 Task: Use the formula "BINOM.INV" in spreadsheet "Project portfolio".
Action: Mouse moved to (237, 191)
Screenshot: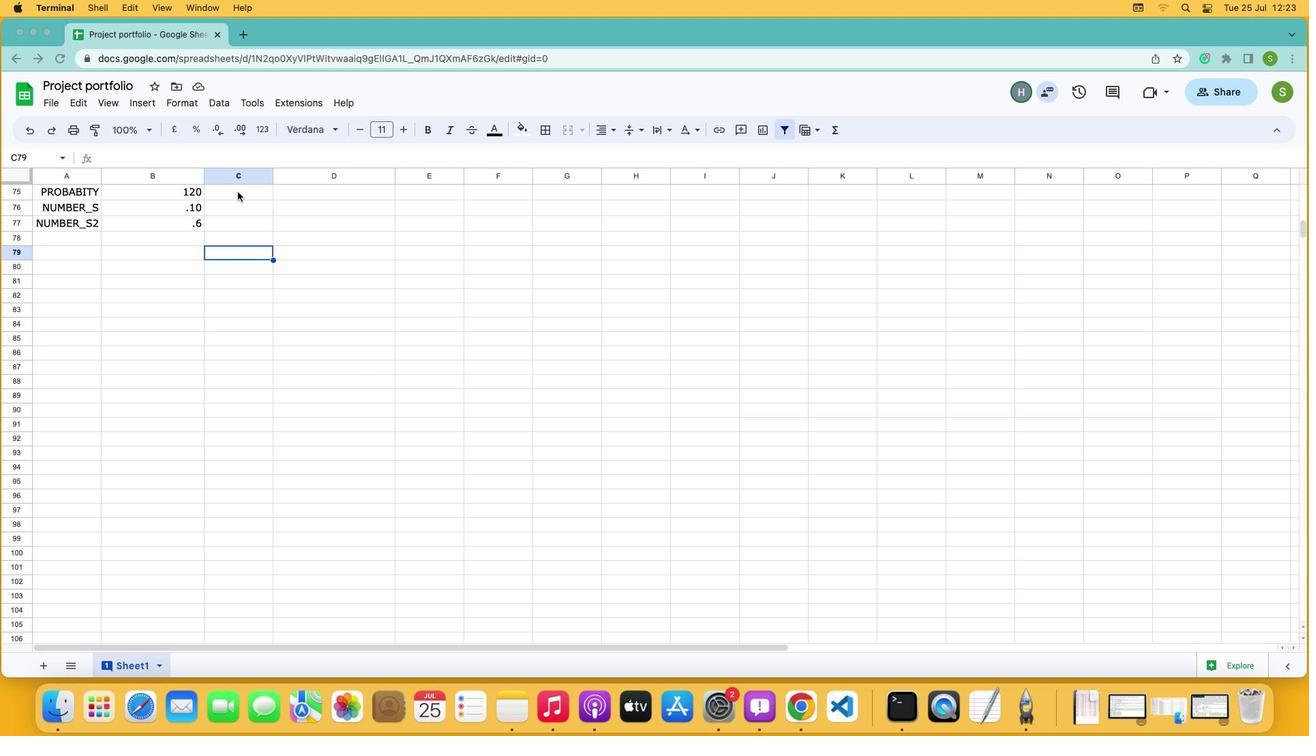 
Action: Mouse pressed left at (237, 191)
Screenshot: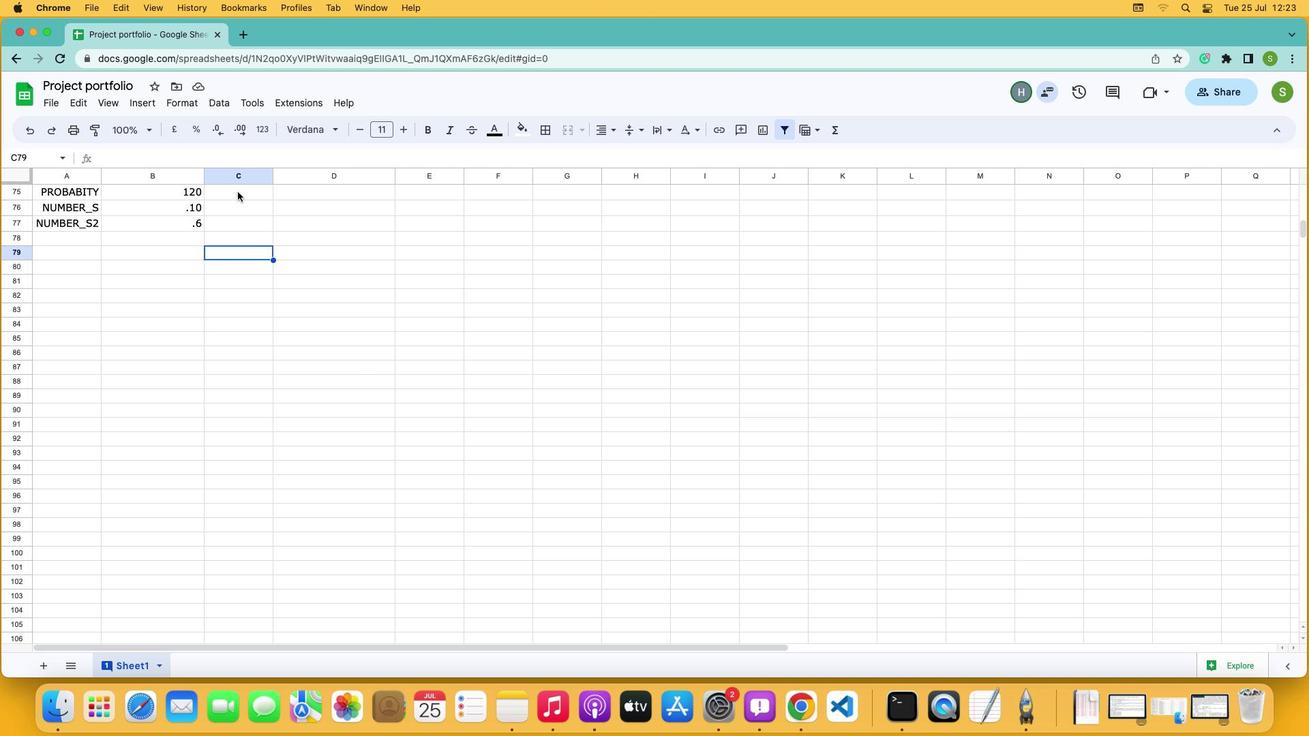 
Action: Mouse pressed left at (237, 191)
Screenshot: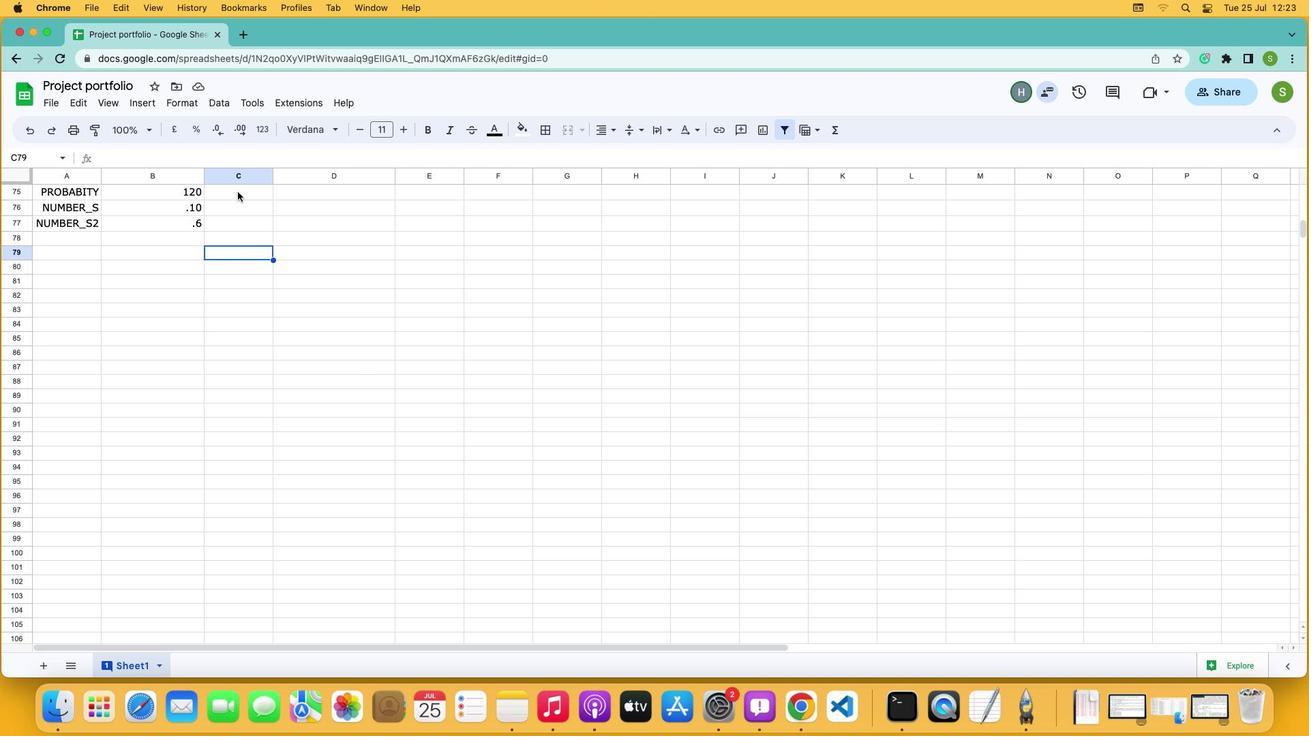 
Action: Mouse moved to (835, 133)
Screenshot: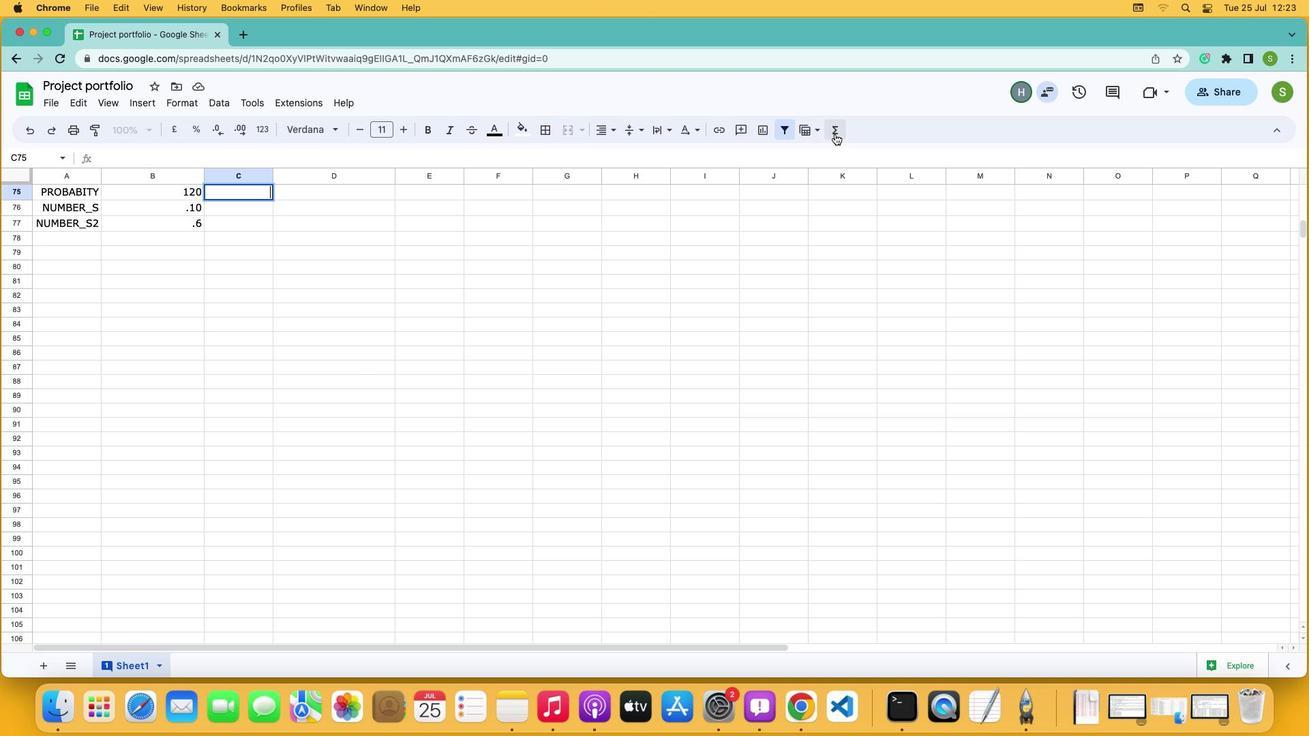 
Action: Mouse pressed left at (835, 133)
Screenshot: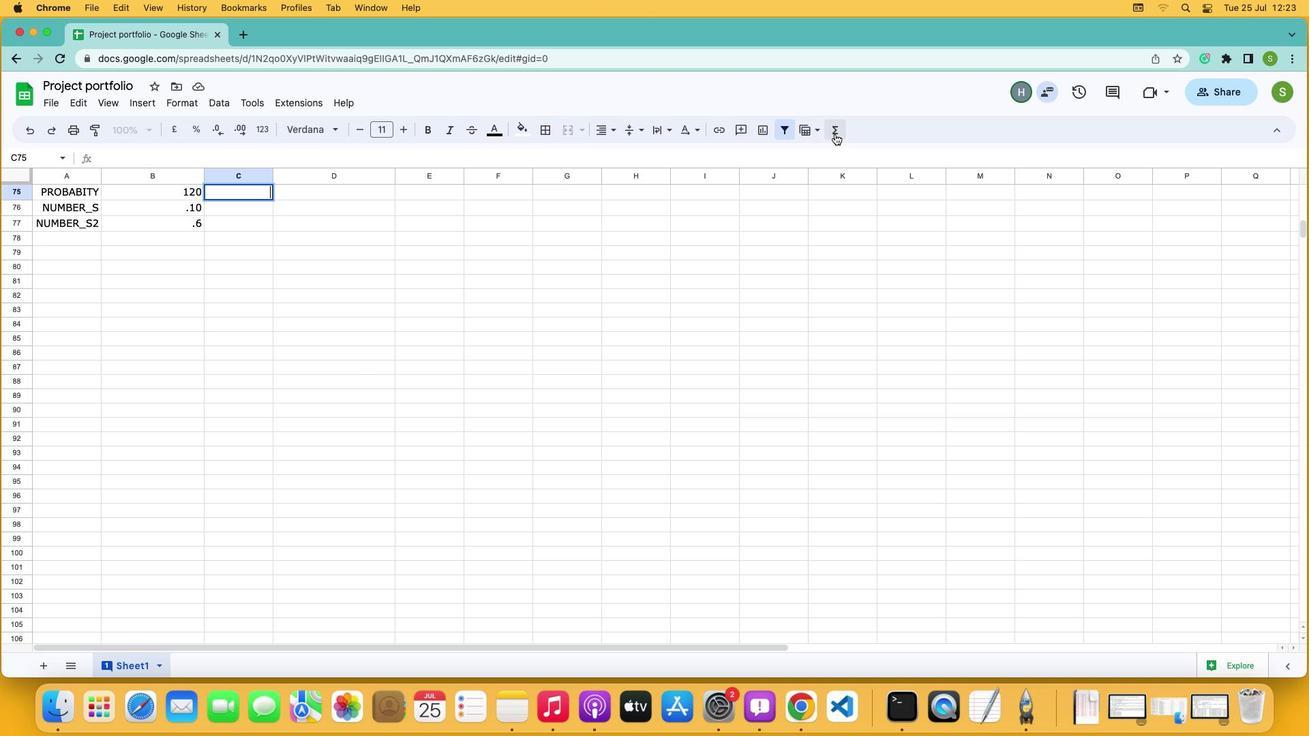 
Action: Mouse moved to (860, 280)
Screenshot: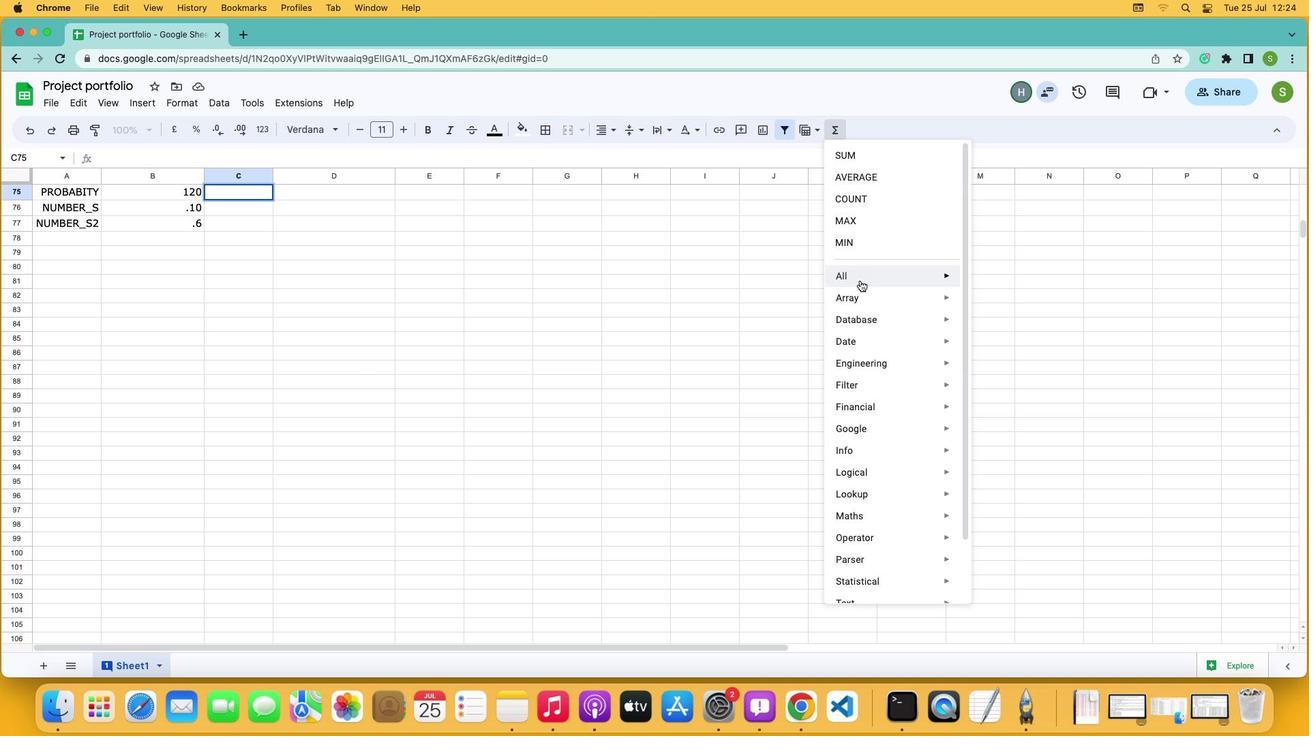 
Action: Mouse pressed left at (860, 280)
Screenshot: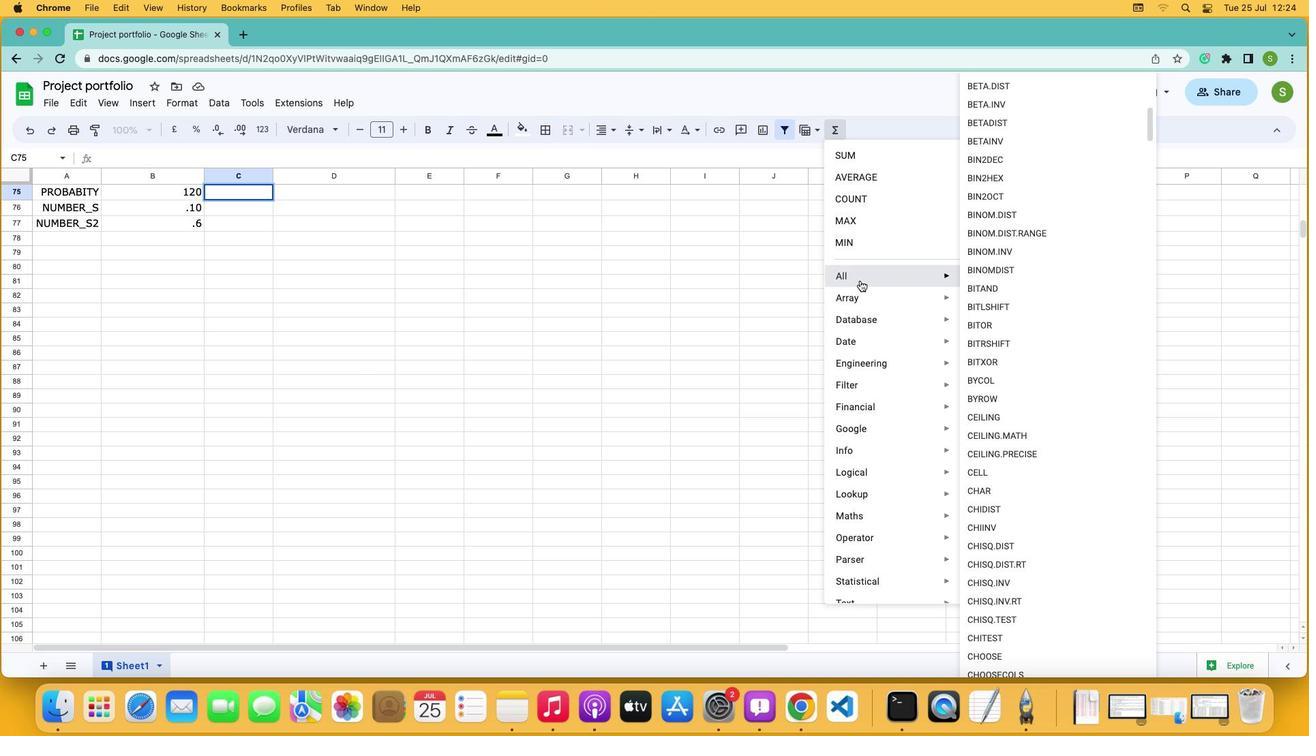 
Action: Mouse moved to (988, 253)
Screenshot: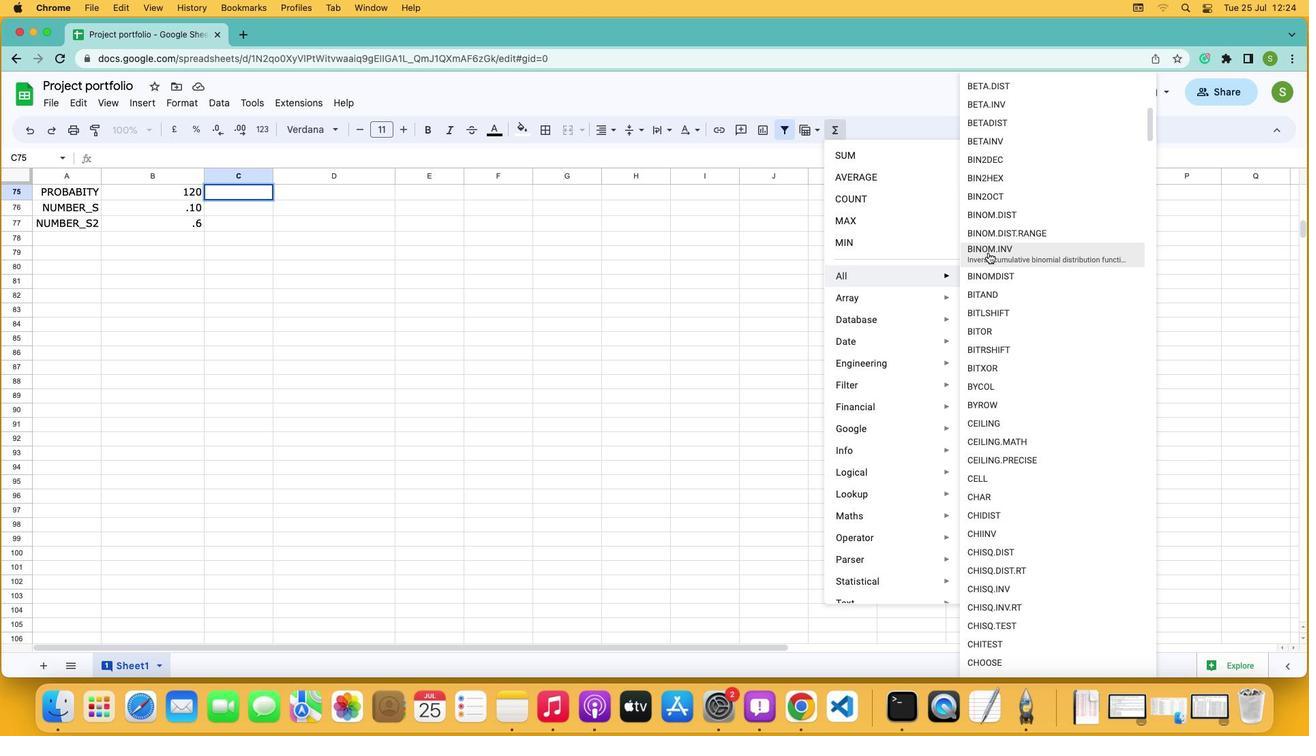 
Action: Mouse pressed left at (988, 253)
Screenshot: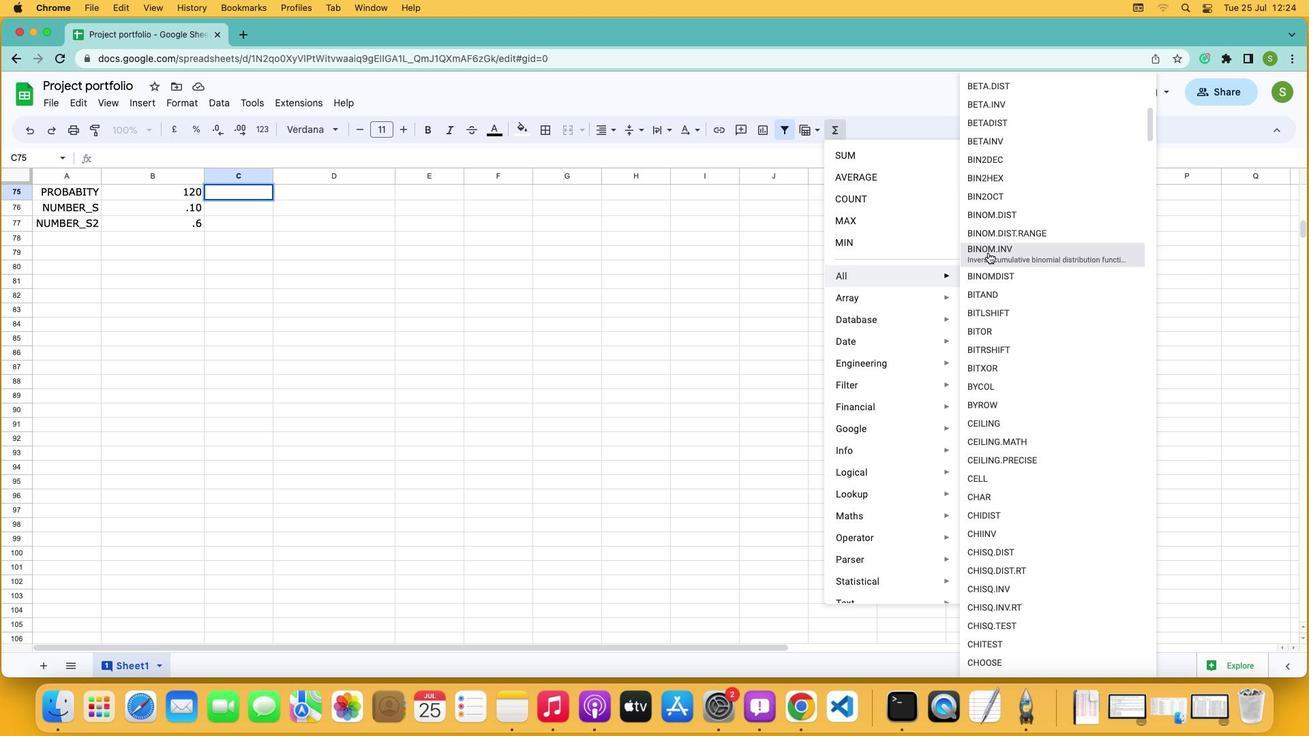 
Action: Mouse moved to (169, 190)
Screenshot: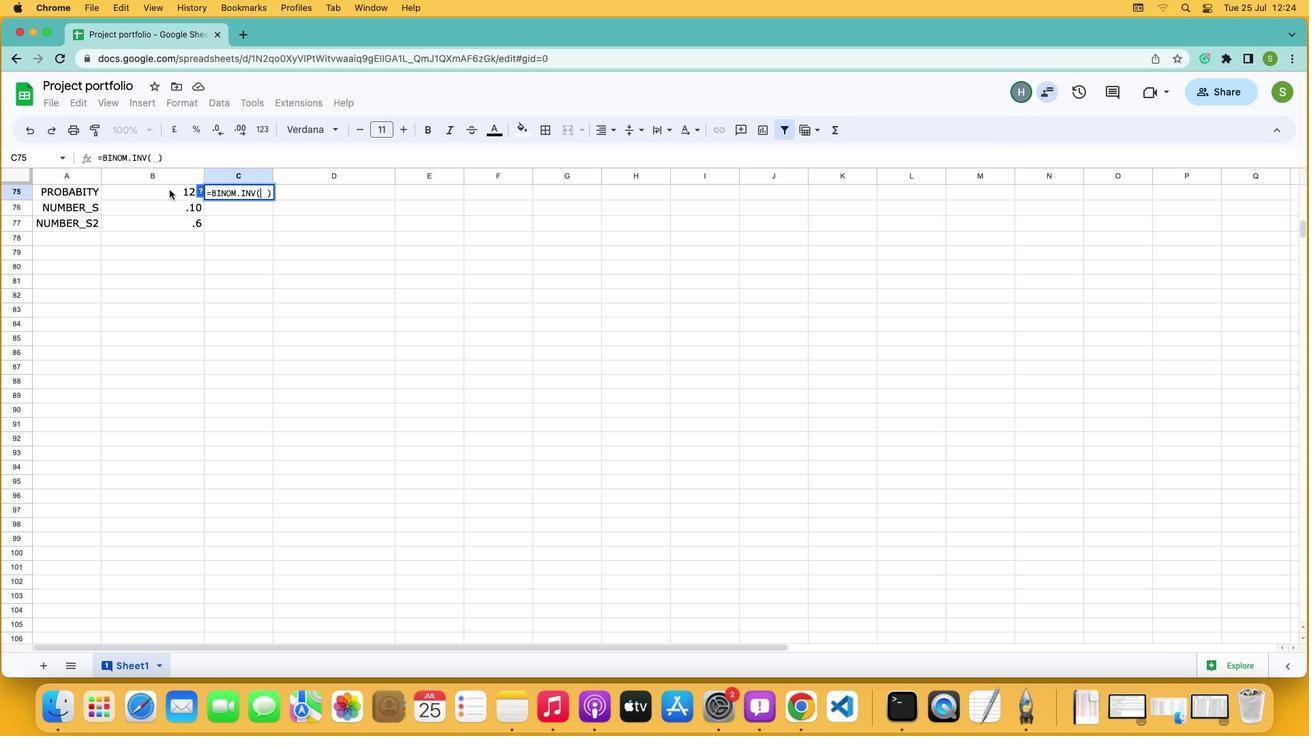 
Action: Mouse pressed left at (169, 190)
Screenshot: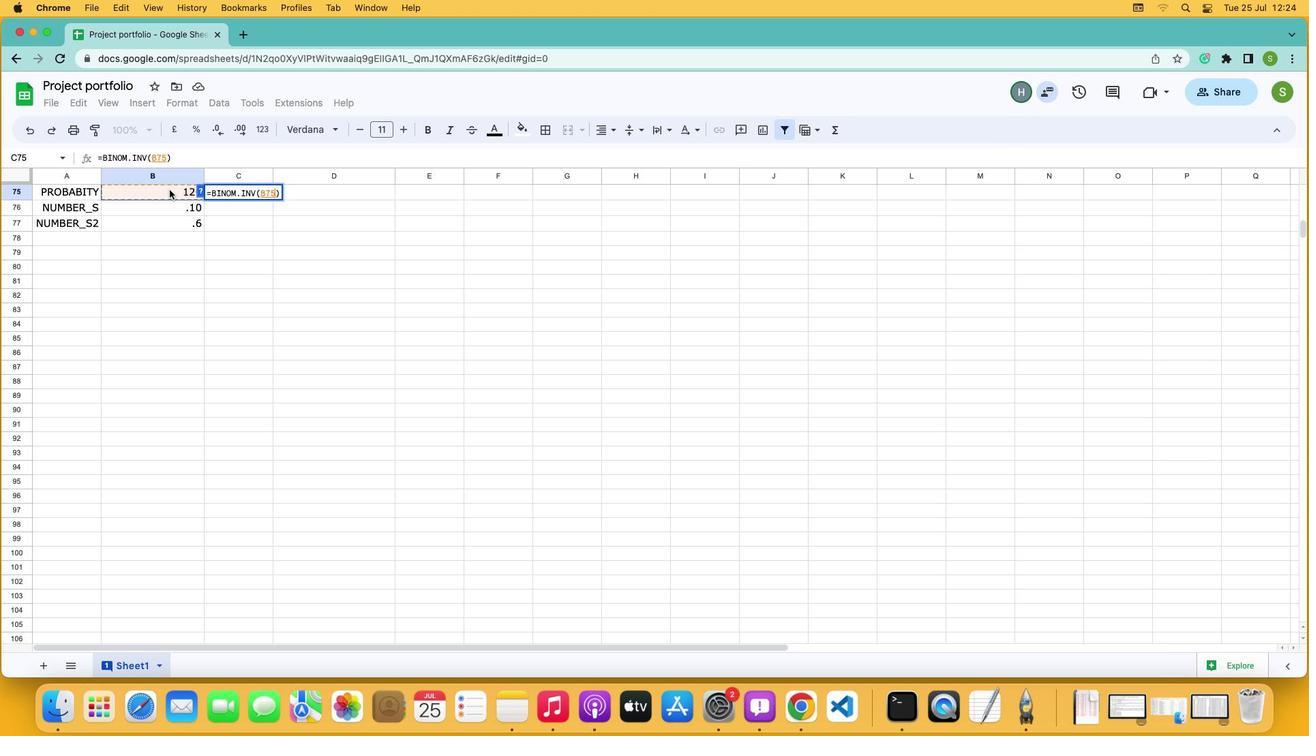 
Action: Key pressed ','
Screenshot: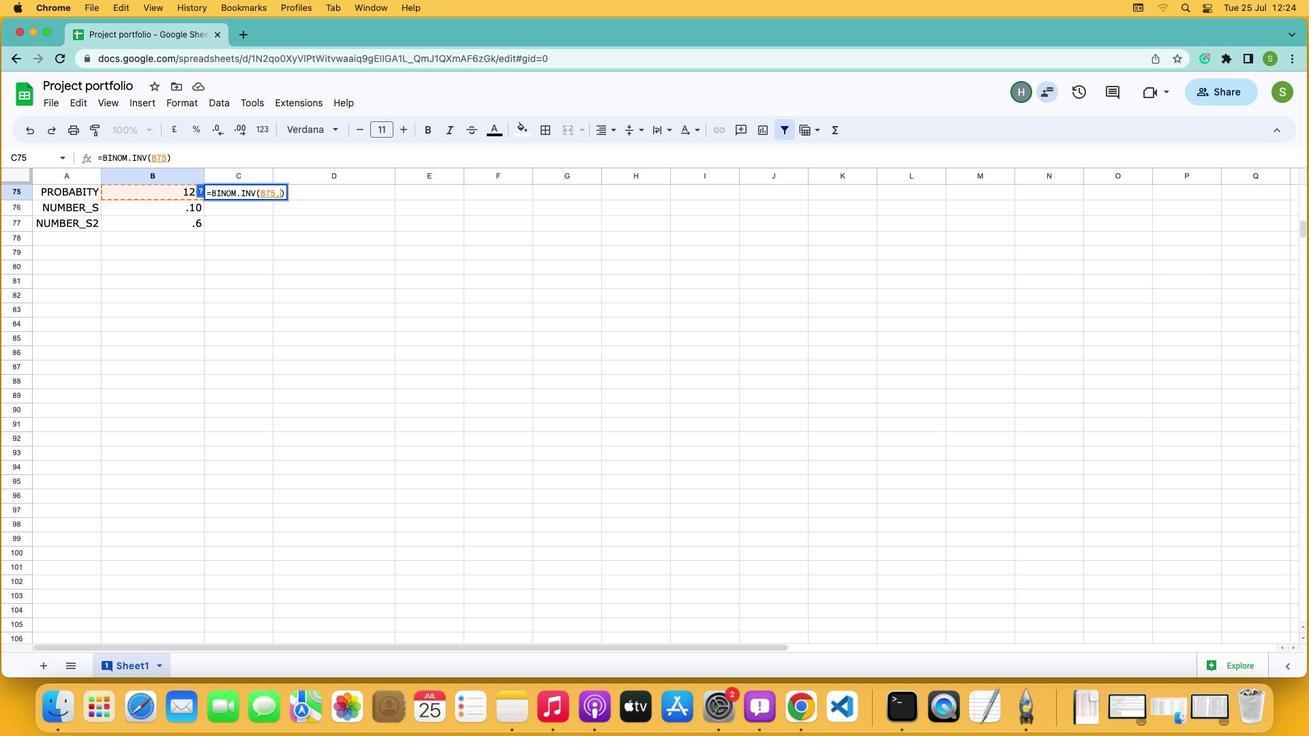 
Action: Mouse moved to (175, 208)
Screenshot: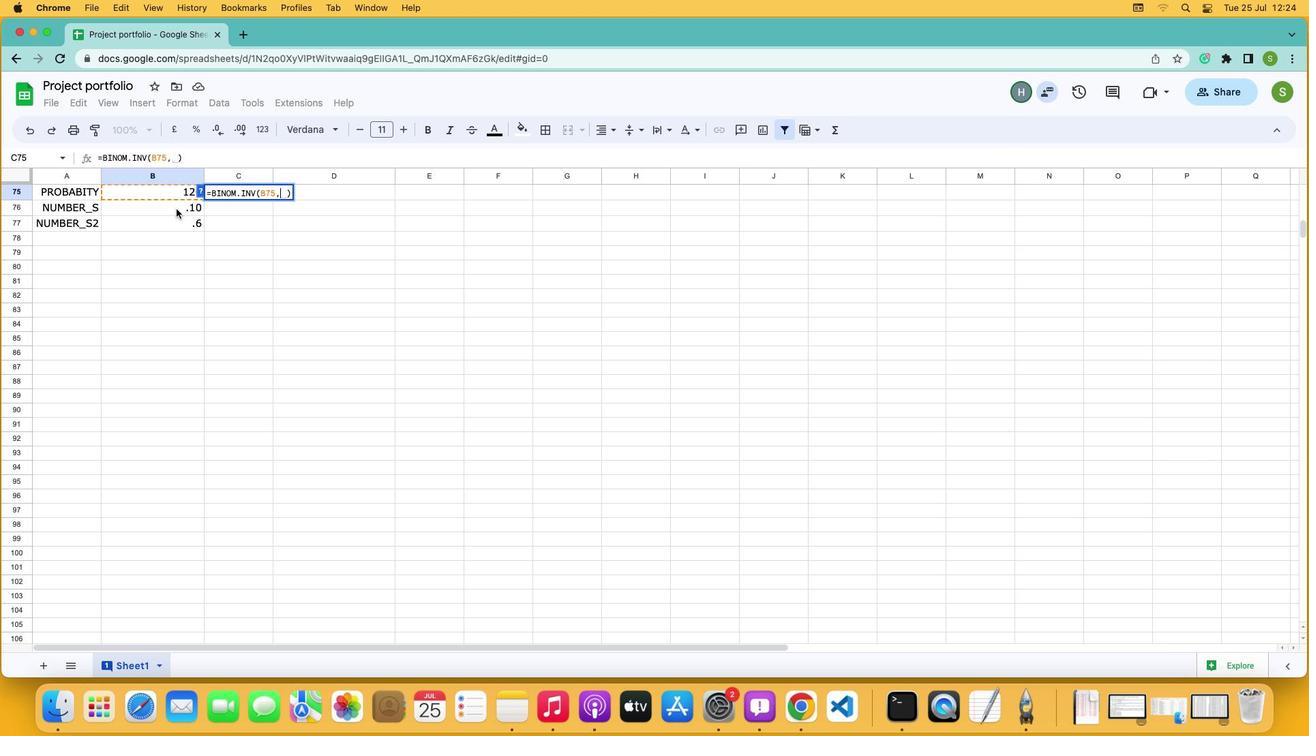 
Action: Mouse pressed left at (175, 208)
Screenshot: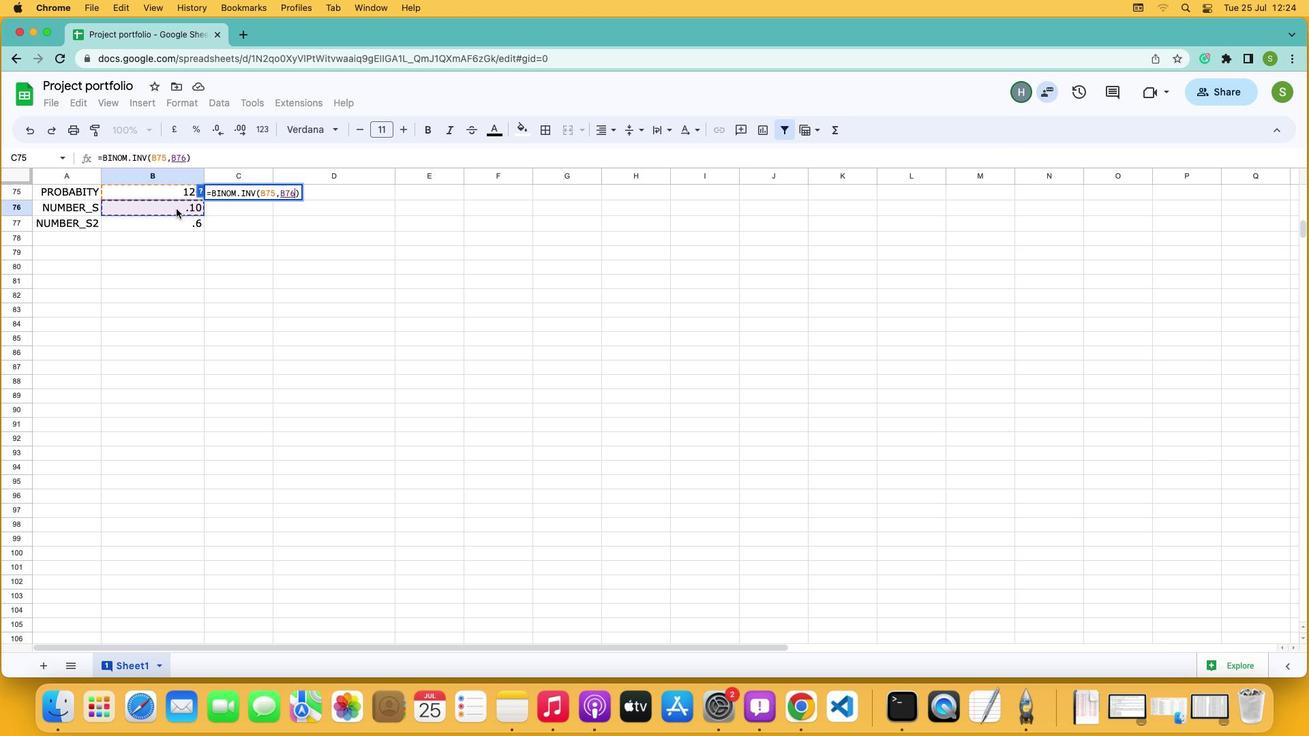 
Action: Key pressed ','
Screenshot: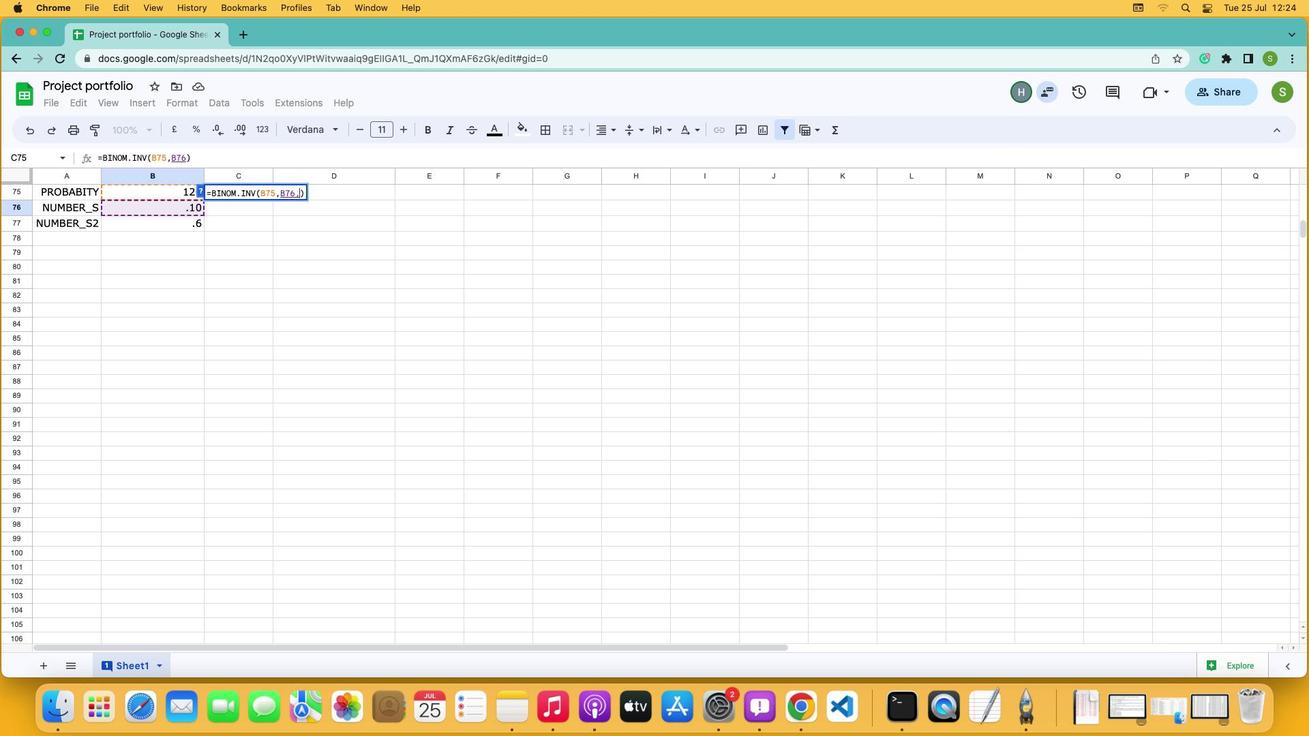 
Action: Mouse moved to (172, 219)
Screenshot: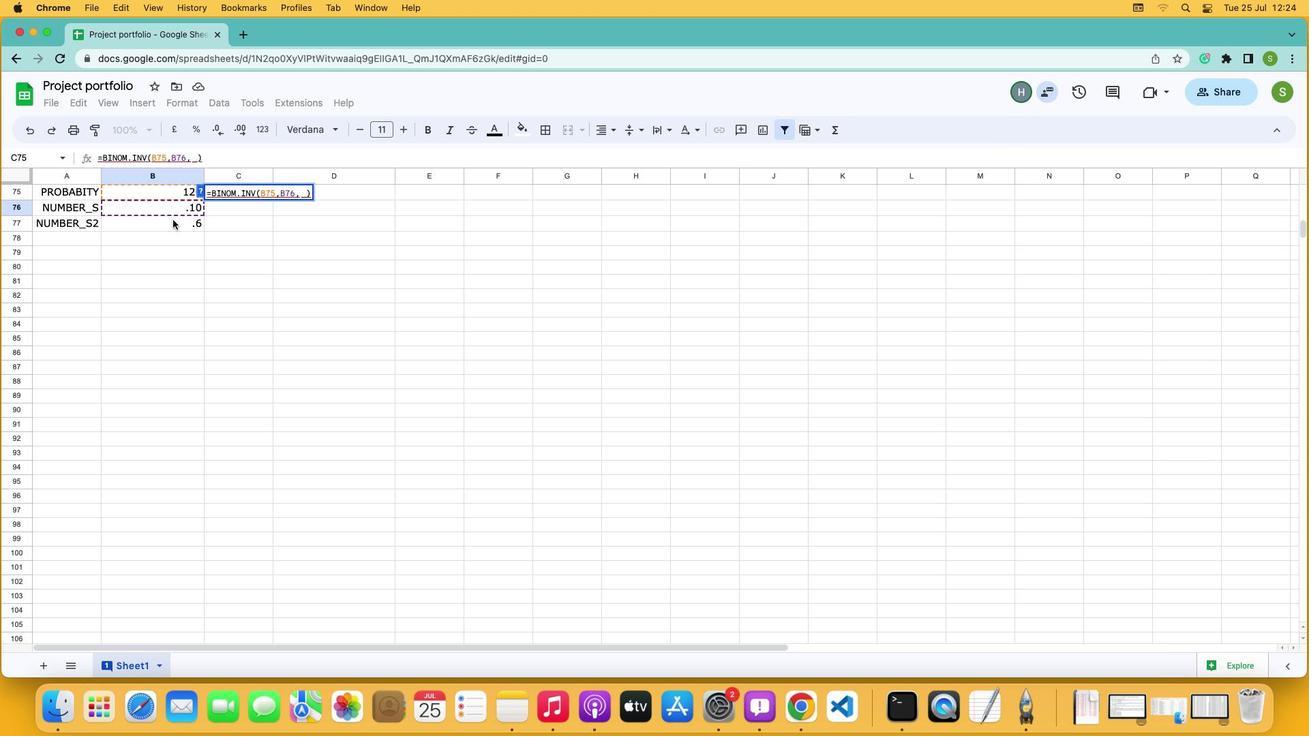 
Action: Mouse pressed left at (172, 219)
Screenshot: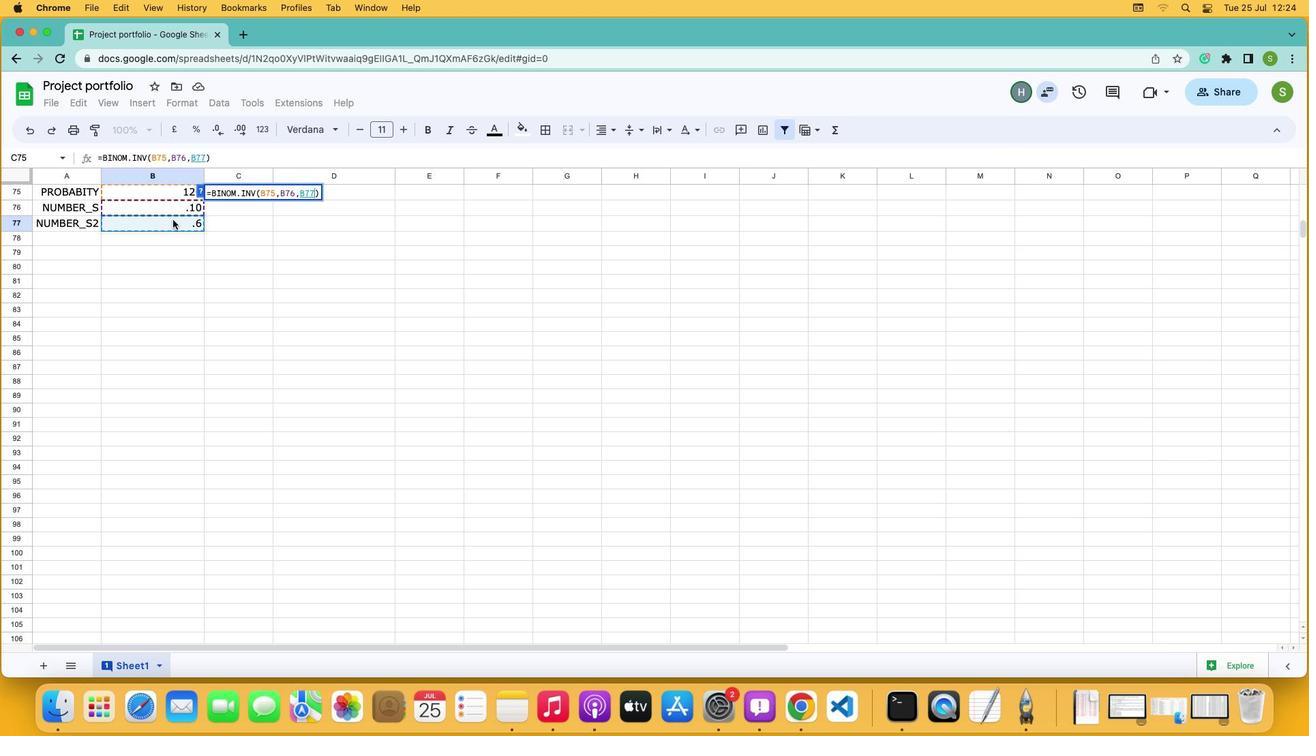 
Action: Key pressed Key.enter
Screenshot: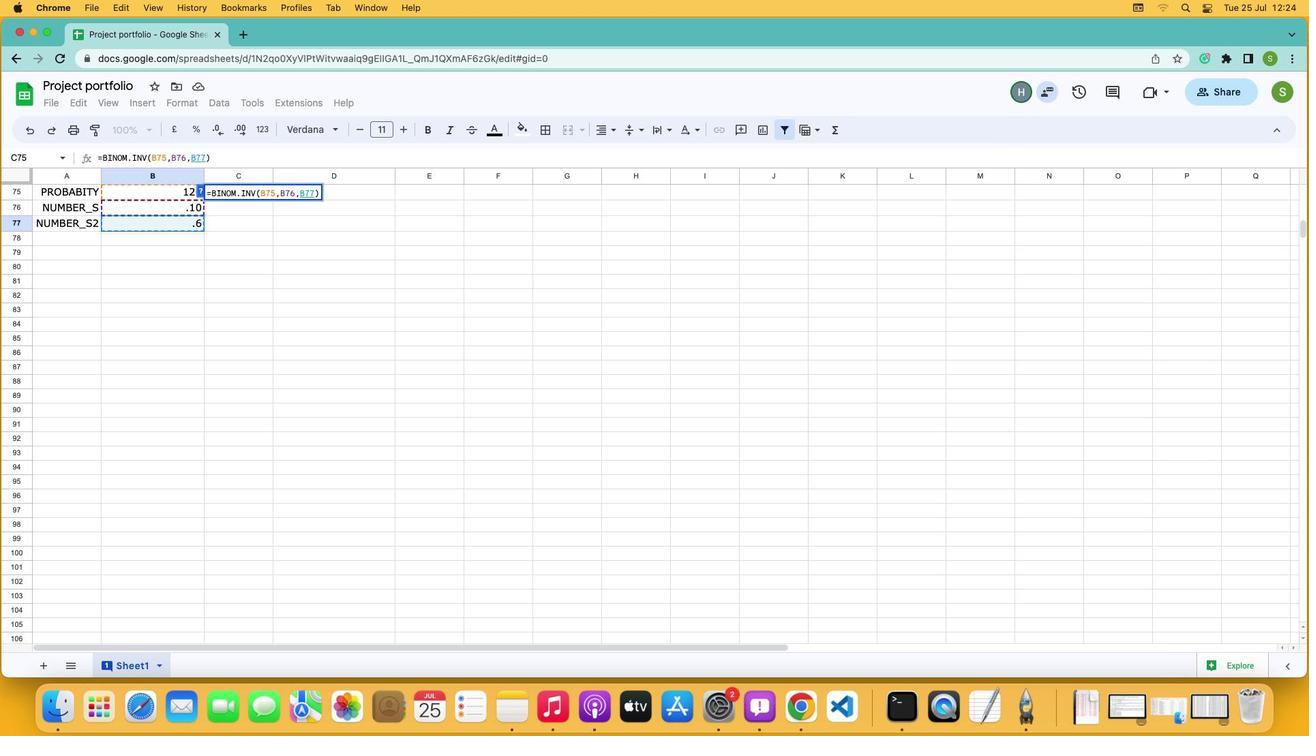 
